 Task: In the Company netflix.com, Add note: 'Schedule a team brainstorming session for new marketing campaign ideas.'. Mark checkbox to create task to follow up ': In 1 week'. Create task, with  description: Send Proposal to Client, Add due date: In 1 week; Add reminder: 1 hour before. Set Priority Low  and add note: Follow up with the client regarding their recent inquiry. Logged in from softage.6@softage.net
Action: Mouse moved to (85, 79)
Screenshot: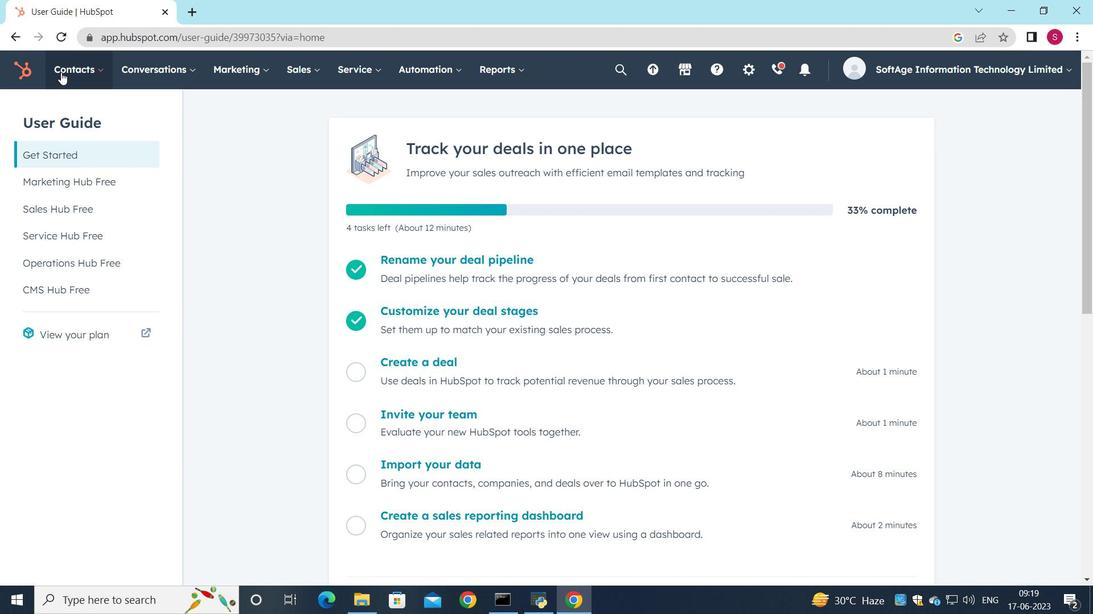
Action: Mouse pressed left at (85, 79)
Screenshot: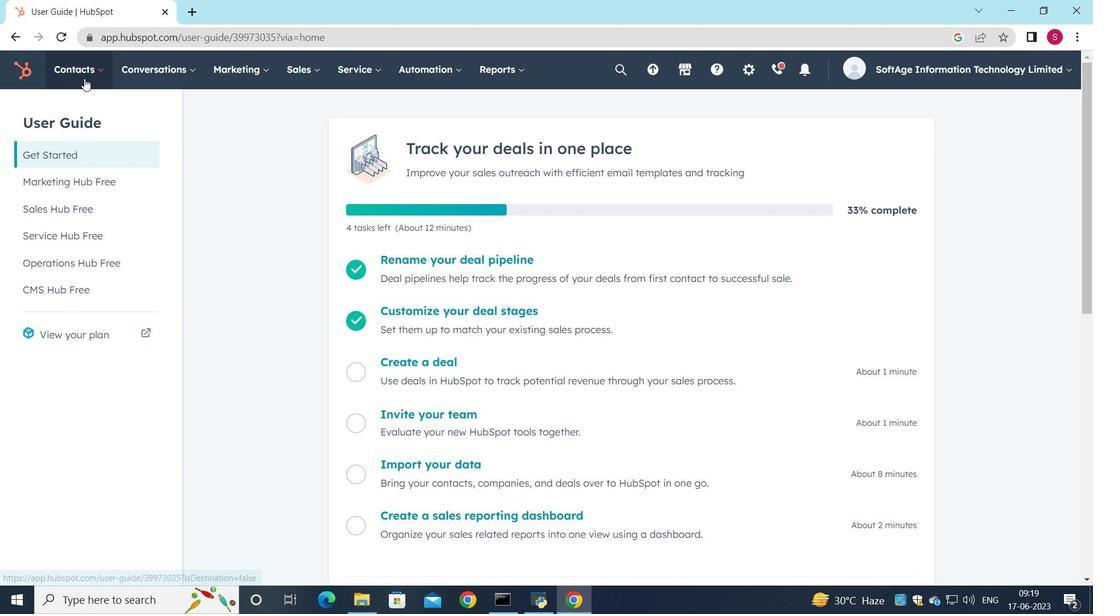 
Action: Mouse moved to (87, 129)
Screenshot: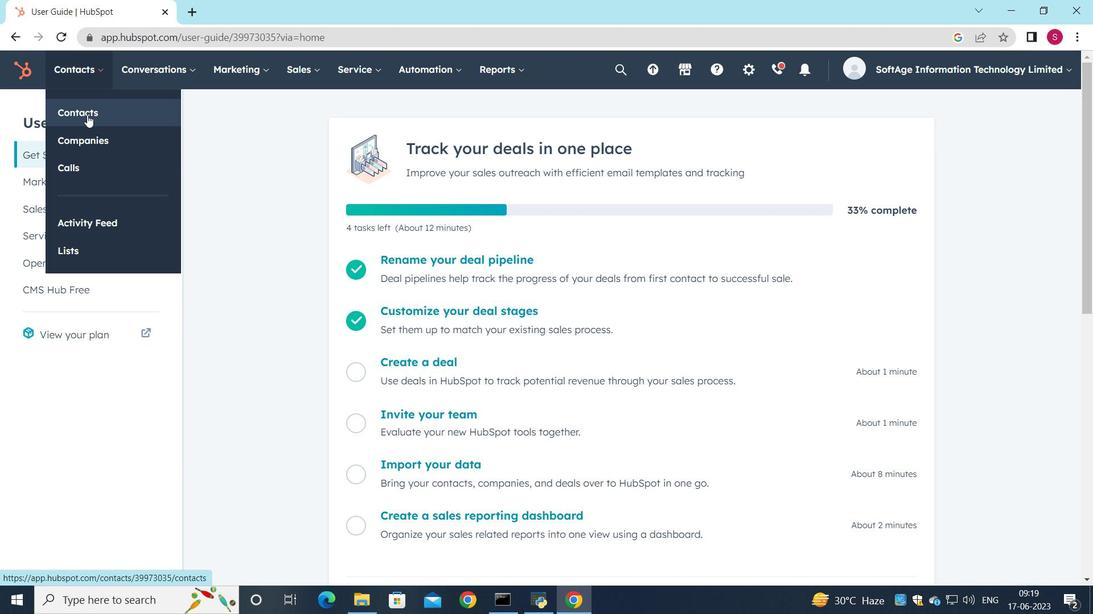 
Action: Mouse pressed left at (87, 129)
Screenshot: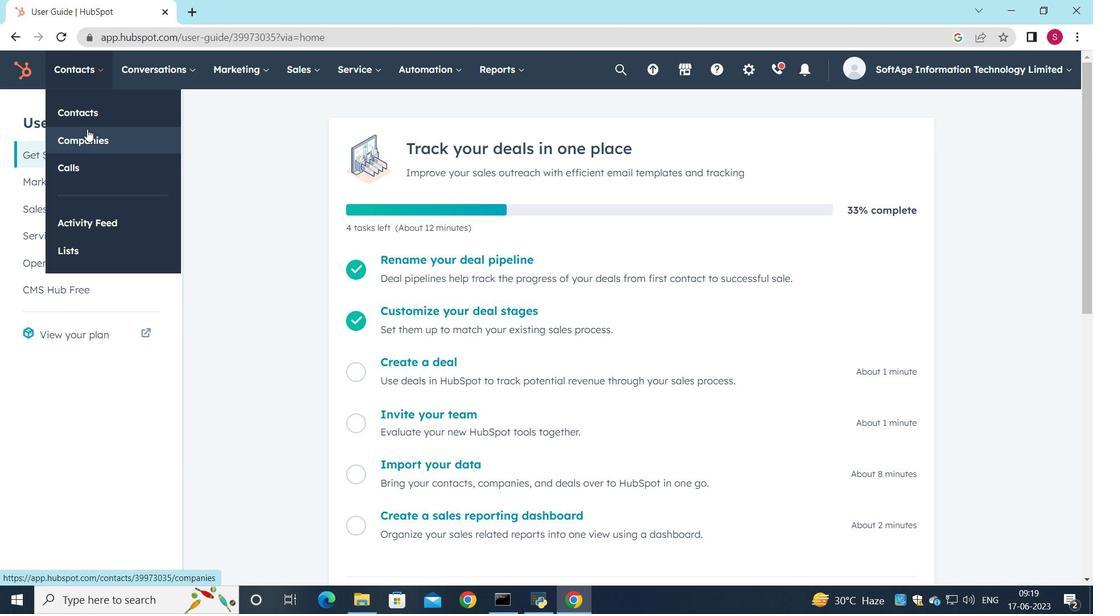 
Action: Mouse moved to (126, 235)
Screenshot: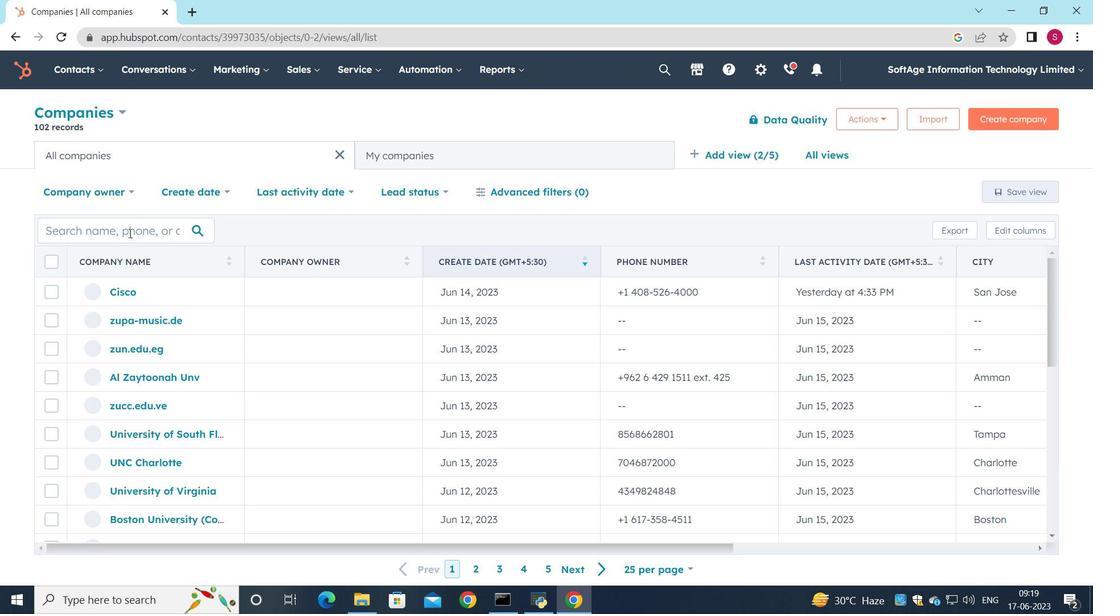 
Action: Mouse pressed left at (126, 235)
Screenshot: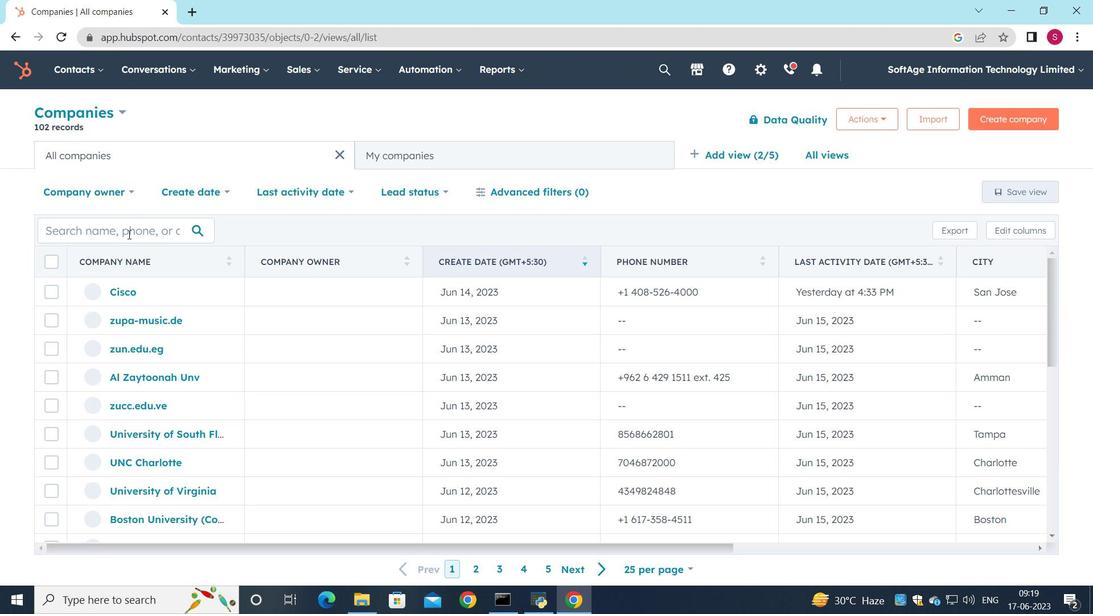 
Action: Key pressed netflix.com
Screenshot: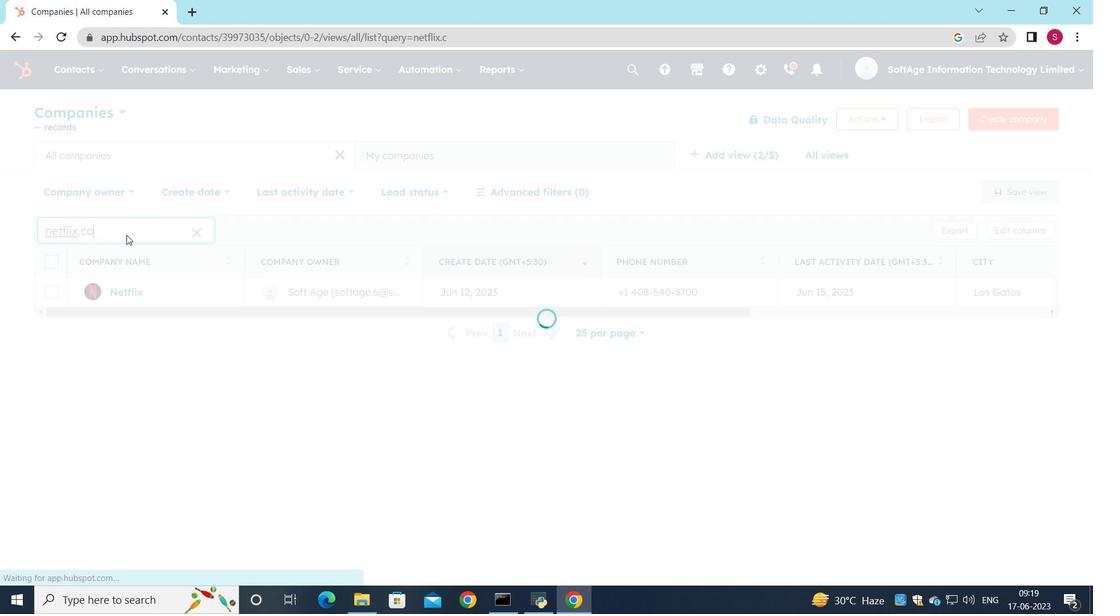 
Action: Mouse moved to (123, 294)
Screenshot: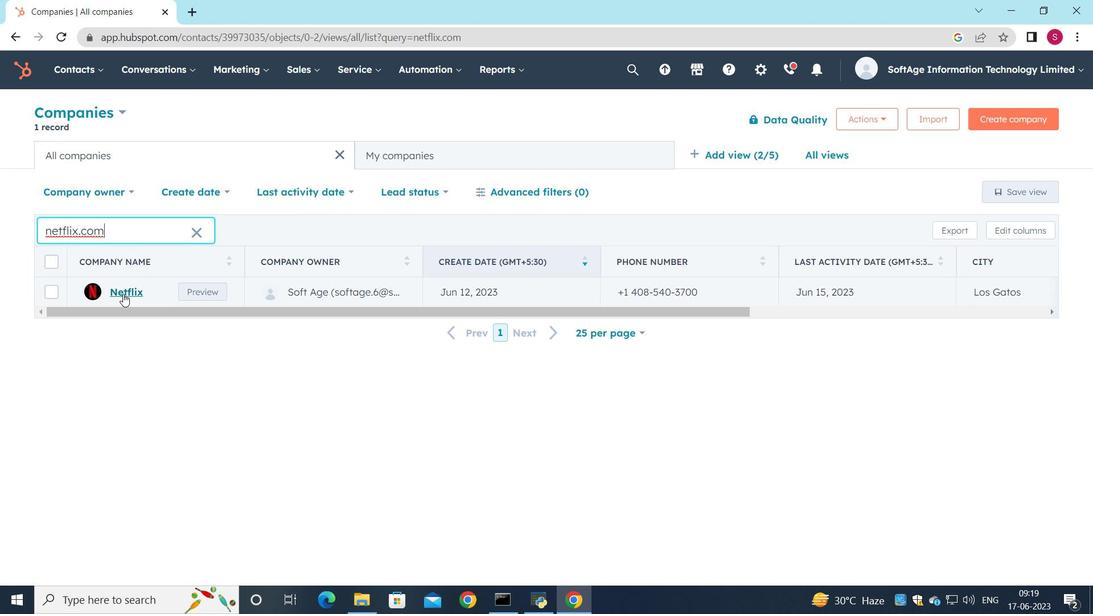 
Action: Mouse pressed left at (123, 294)
Screenshot: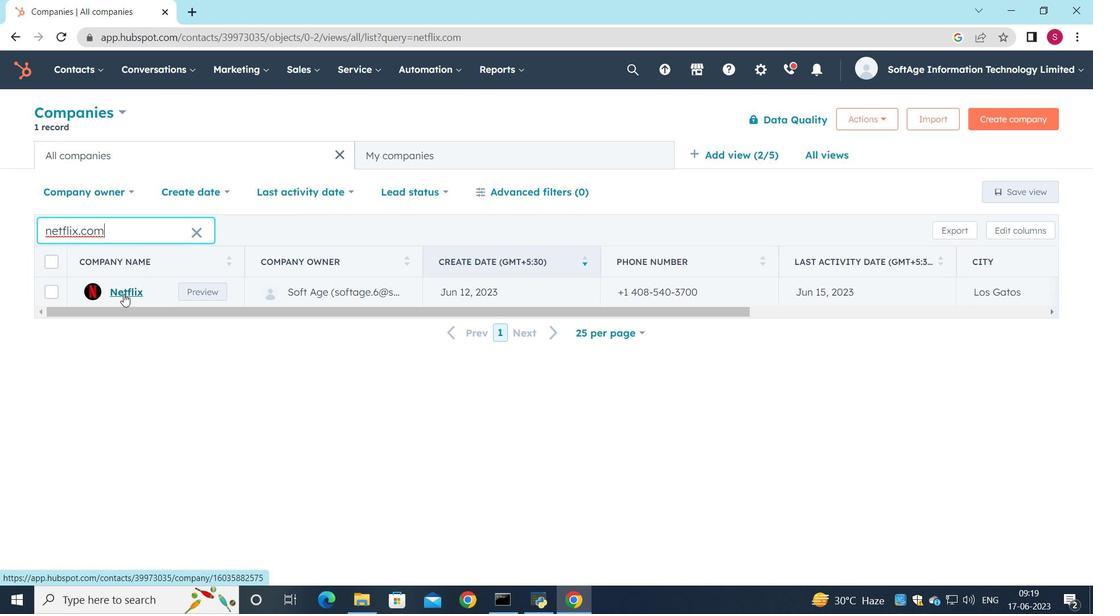
Action: Mouse moved to (45, 241)
Screenshot: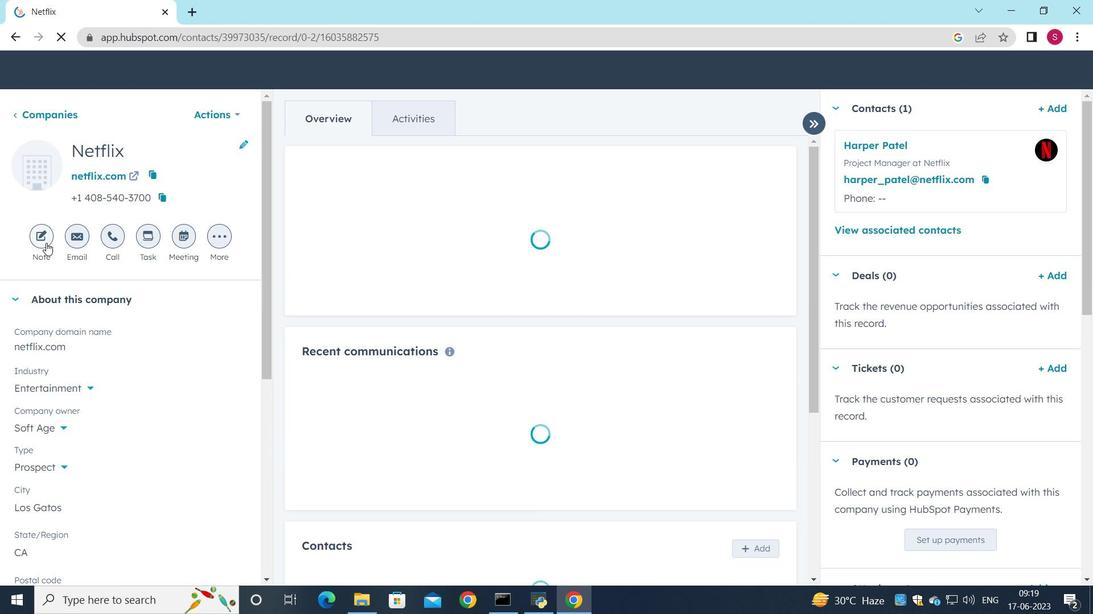 
Action: Mouse pressed left at (45, 241)
Screenshot: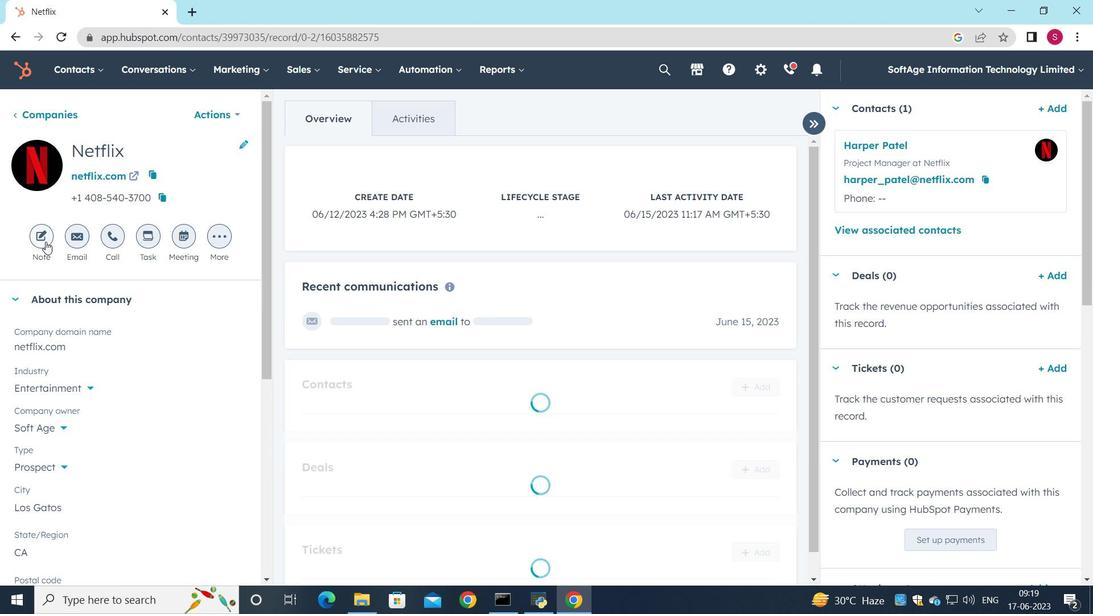 
Action: Mouse moved to (51, 245)
Screenshot: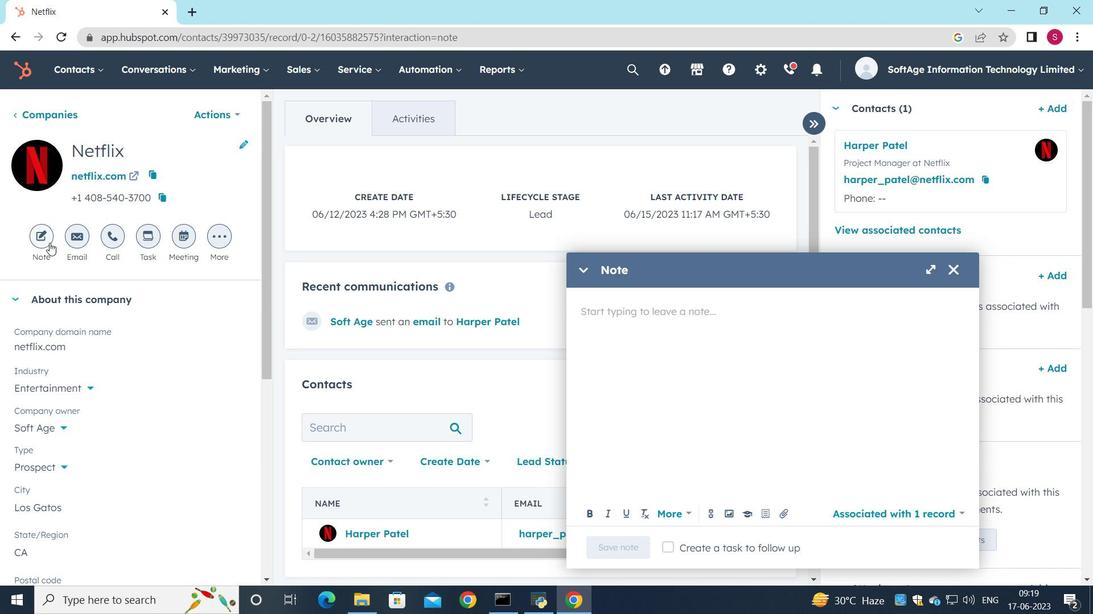 
Action: Key pressed <Key.shift>Schedule<Key.space>a<Key.space>team<Key.space>brainstorming<Key.space>session<Key.space>for<Key.space>new<Key.space>marketing<Key.space>campaign<Key.space>ideas
Screenshot: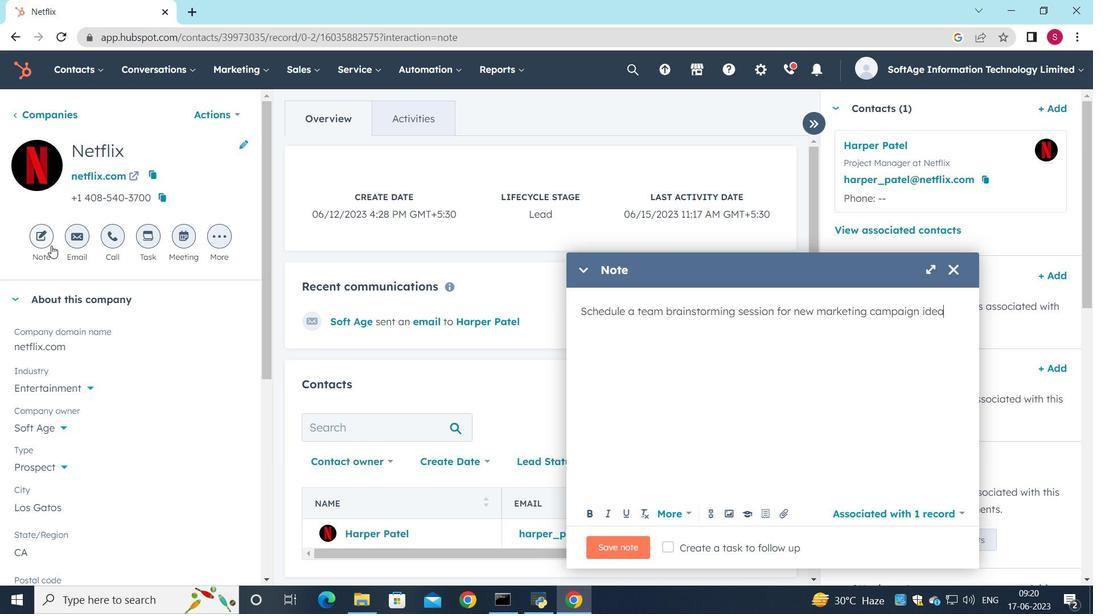 
Action: Mouse moved to (663, 552)
Screenshot: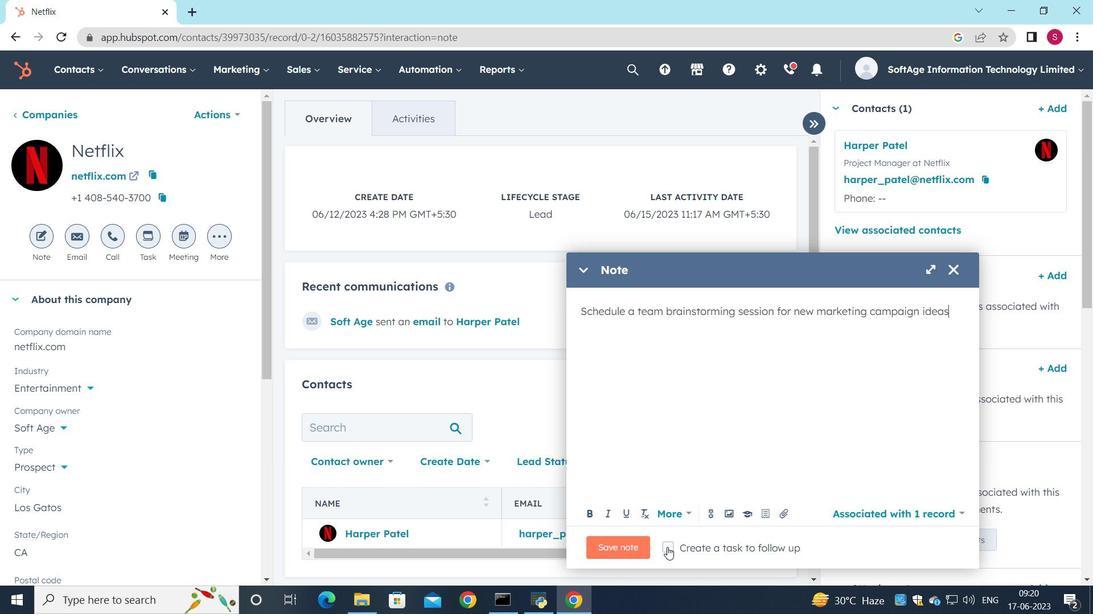 
Action: Mouse pressed left at (663, 552)
Screenshot: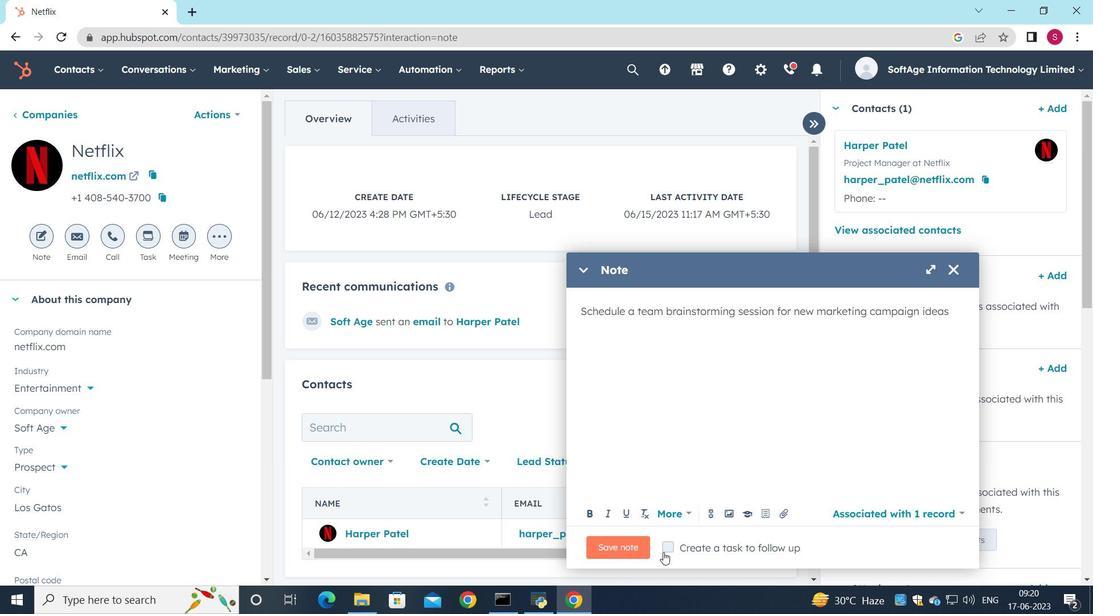 
Action: Mouse moved to (798, 556)
Screenshot: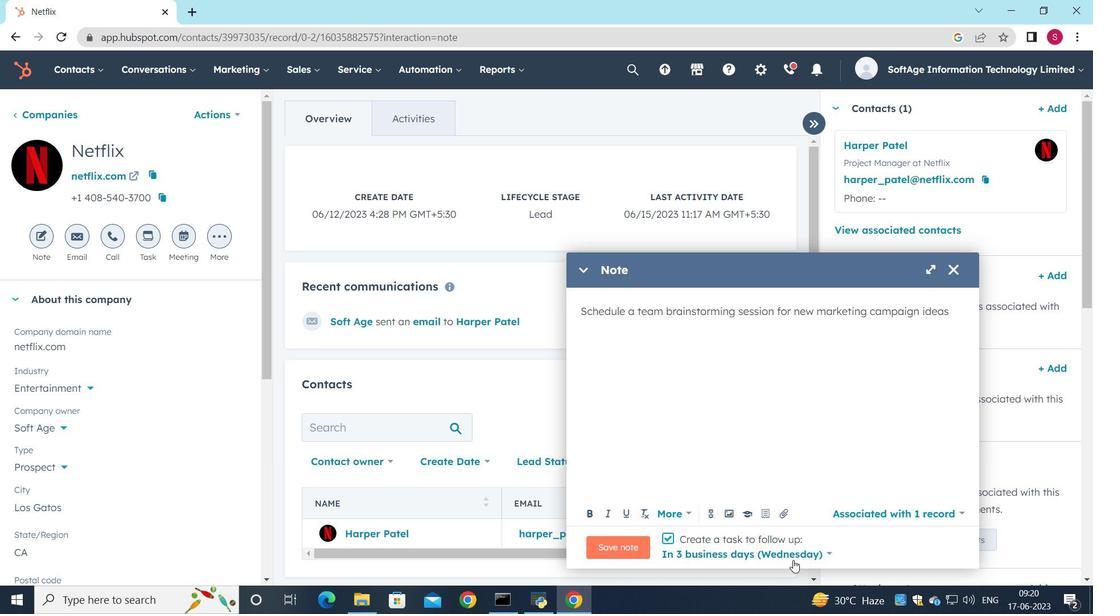 
Action: Mouse pressed left at (798, 556)
Screenshot: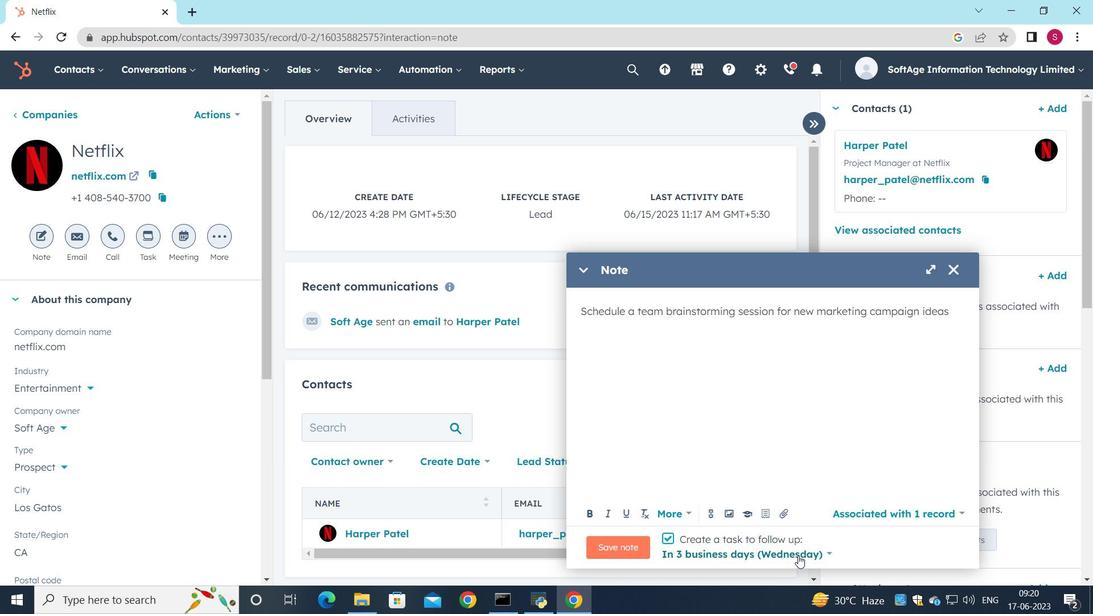 
Action: Mouse moved to (752, 445)
Screenshot: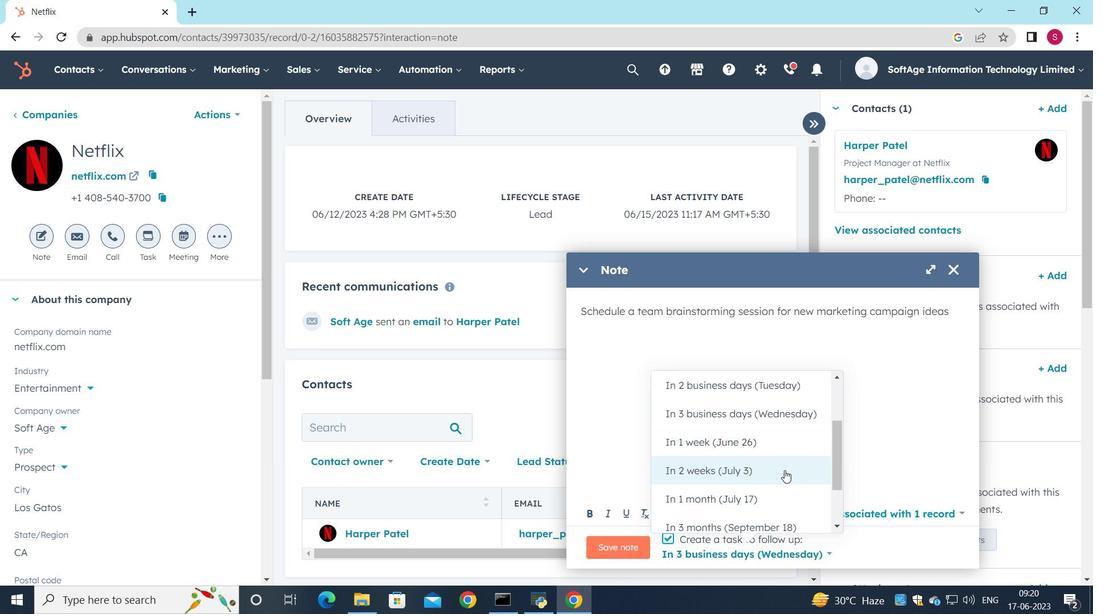 
Action: Mouse pressed left at (752, 445)
Screenshot: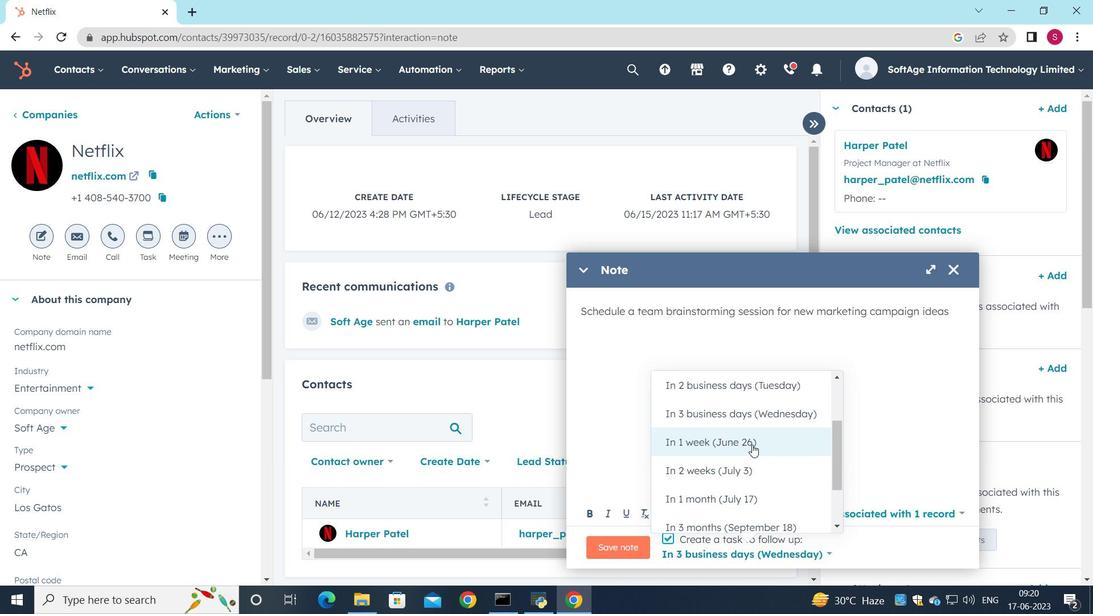
Action: Mouse moved to (618, 546)
Screenshot: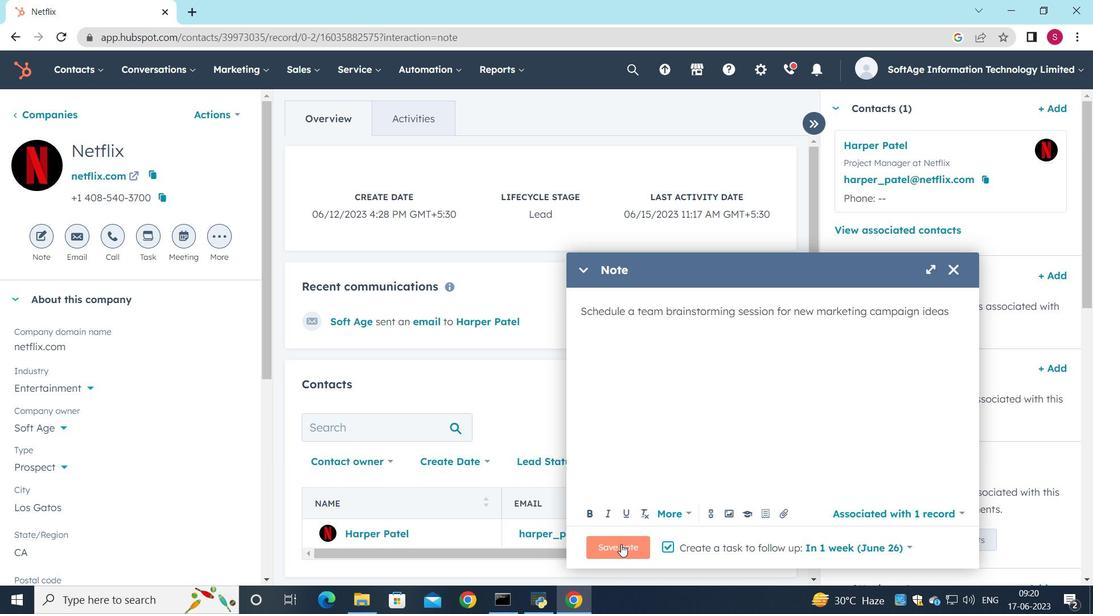 
Action: Mouse pressed left at (618, 546)
Screenshot: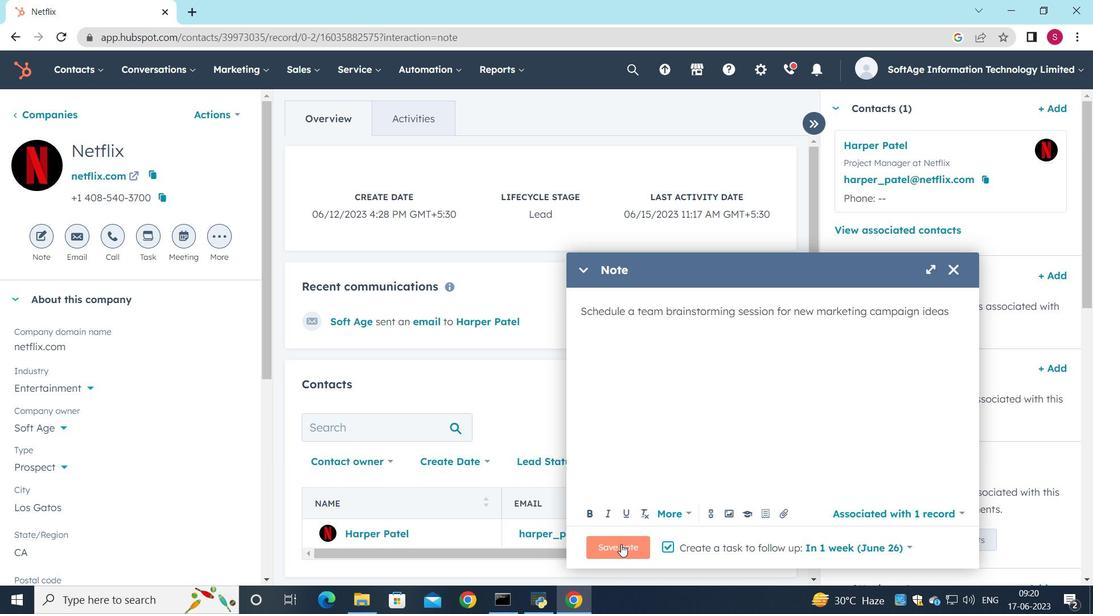 
Action: Mouse moved to (142, 235)
Screenshot: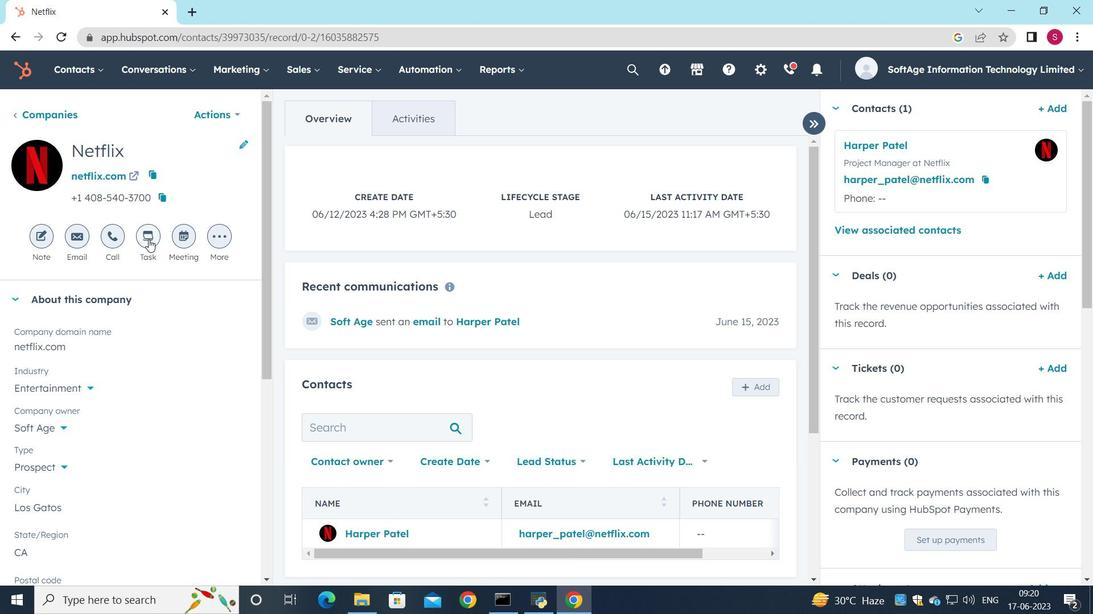 
Action: Mouse pressed left at (142, 235)
Screenshot: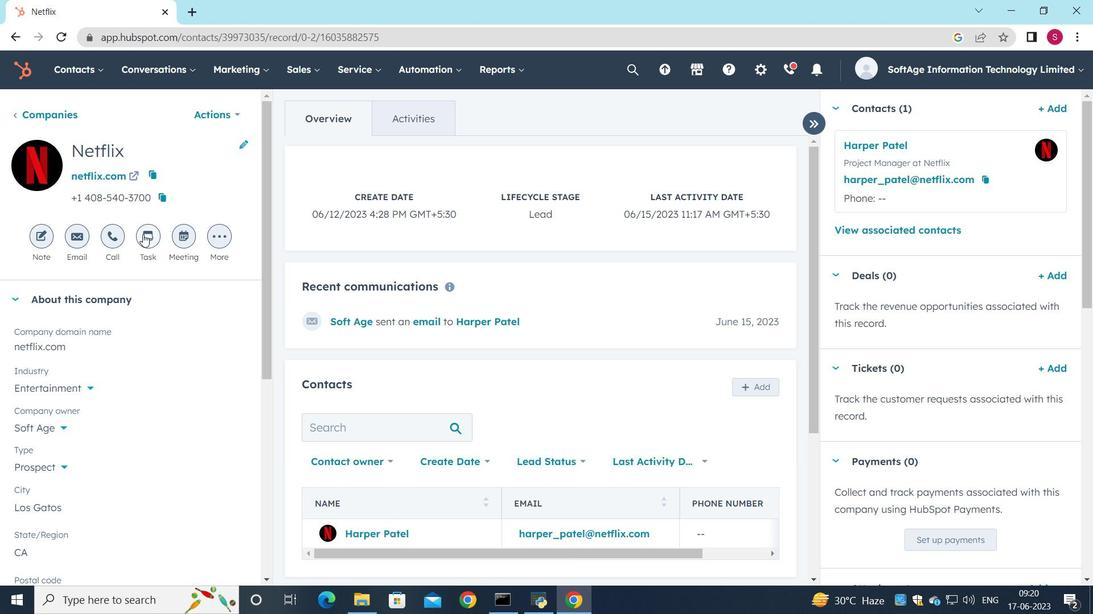 
Action: Mouse moved to (634, 272)
Screenshot: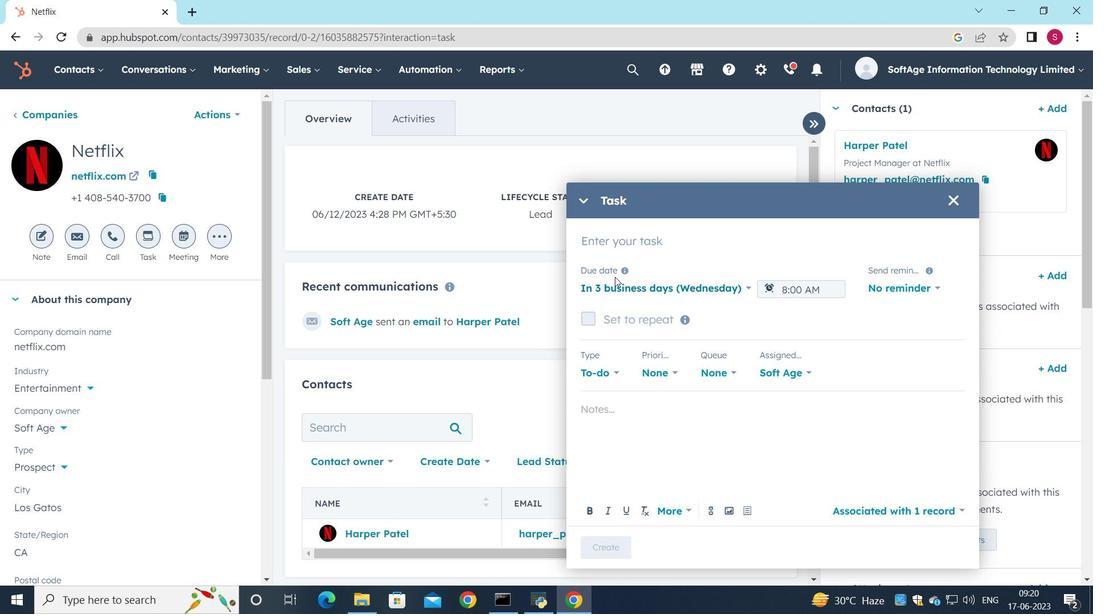 
Action: Key pressed <Key.shift>Send<Key.space><Key.shift_r>Proposal<Key.space>to<Key.space><Key.shift>Client<Key.space>
Screenshot: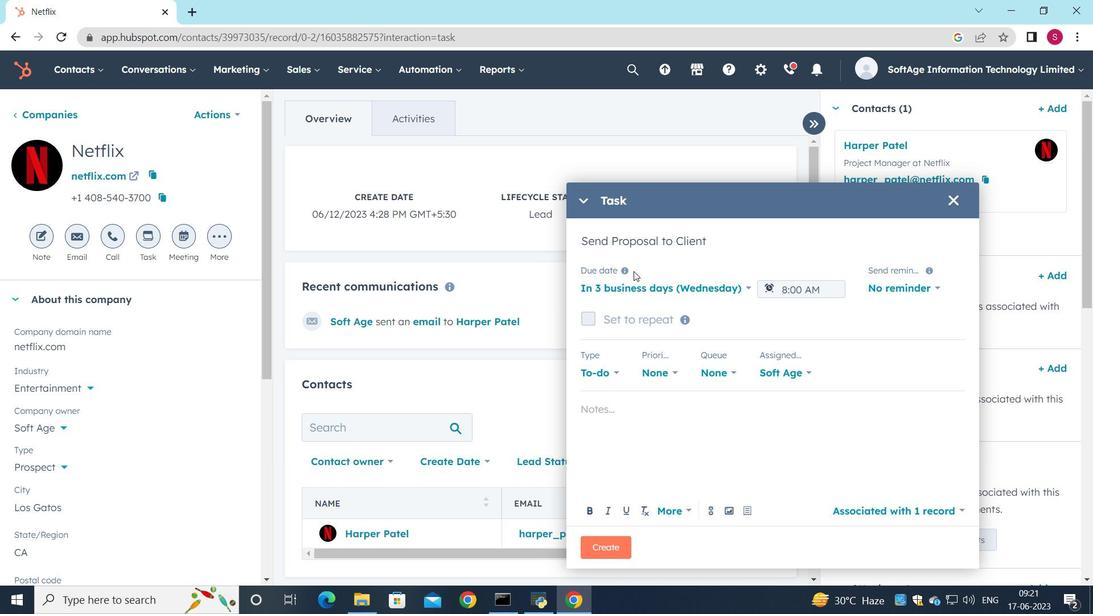 
Action: Mouse moved to (737, 284)
Screenshot: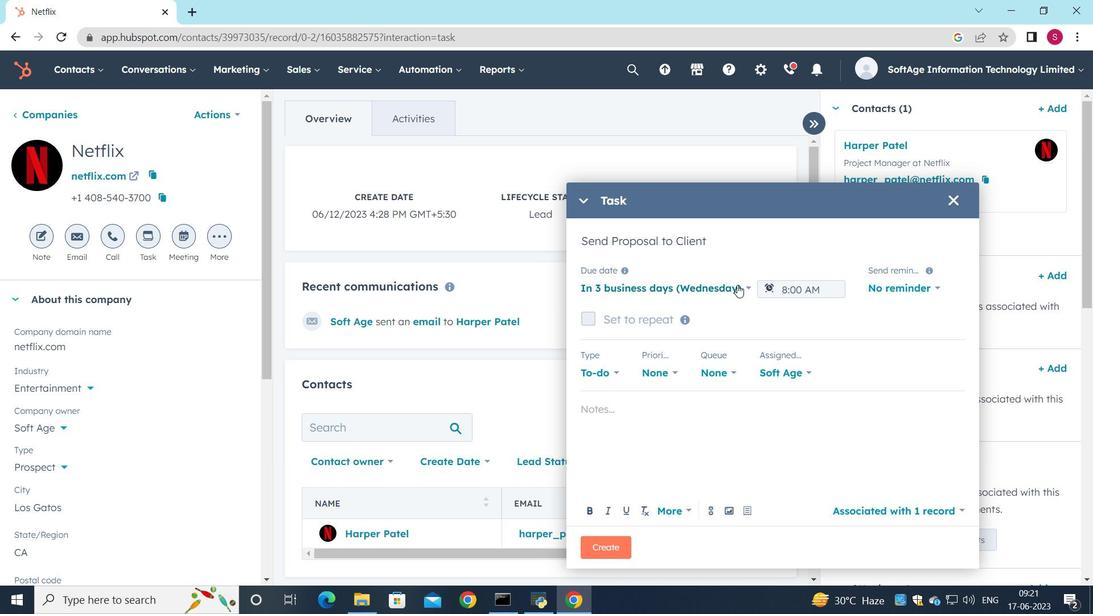 
Action: Mouse pressed left at (737, 284)
Screenshot: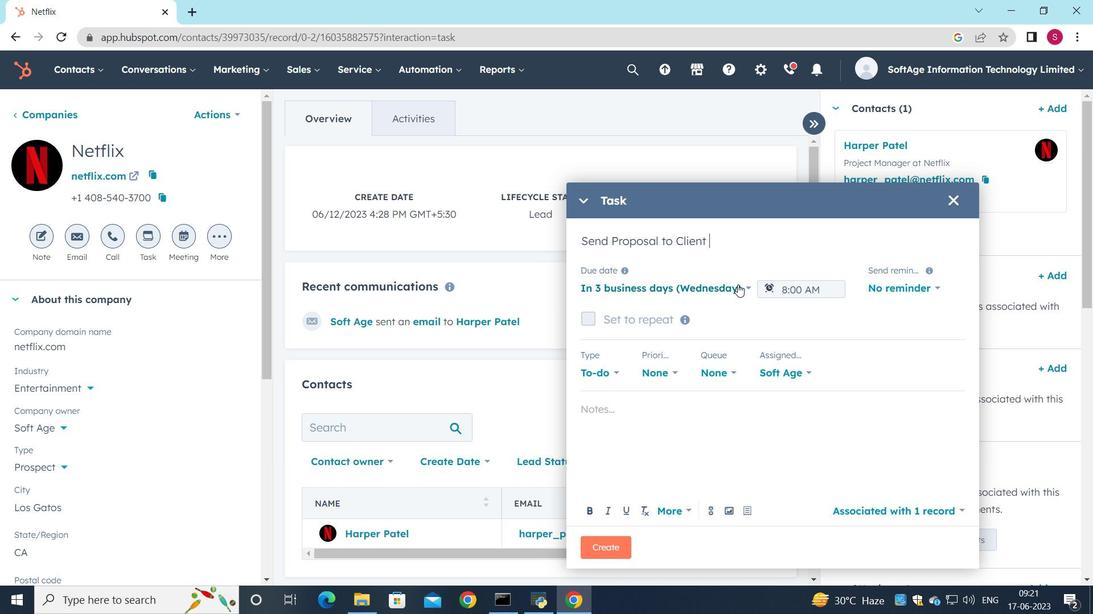 
Action: Mouse moved to (712, 374)
Screenshot: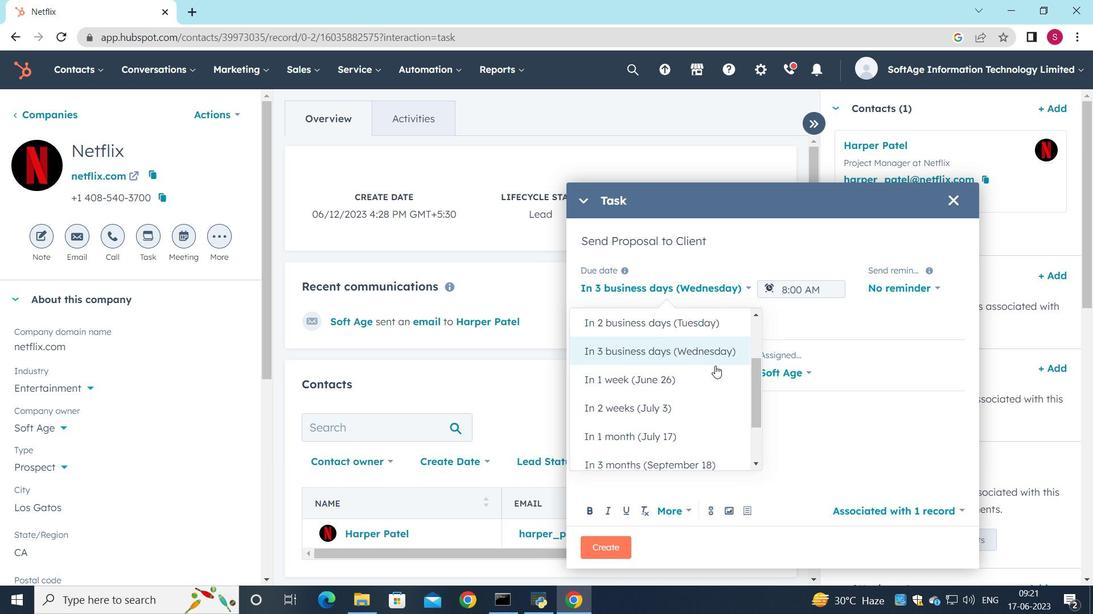 
Action: Mouse pressed left at (712, 374)
Screenshot: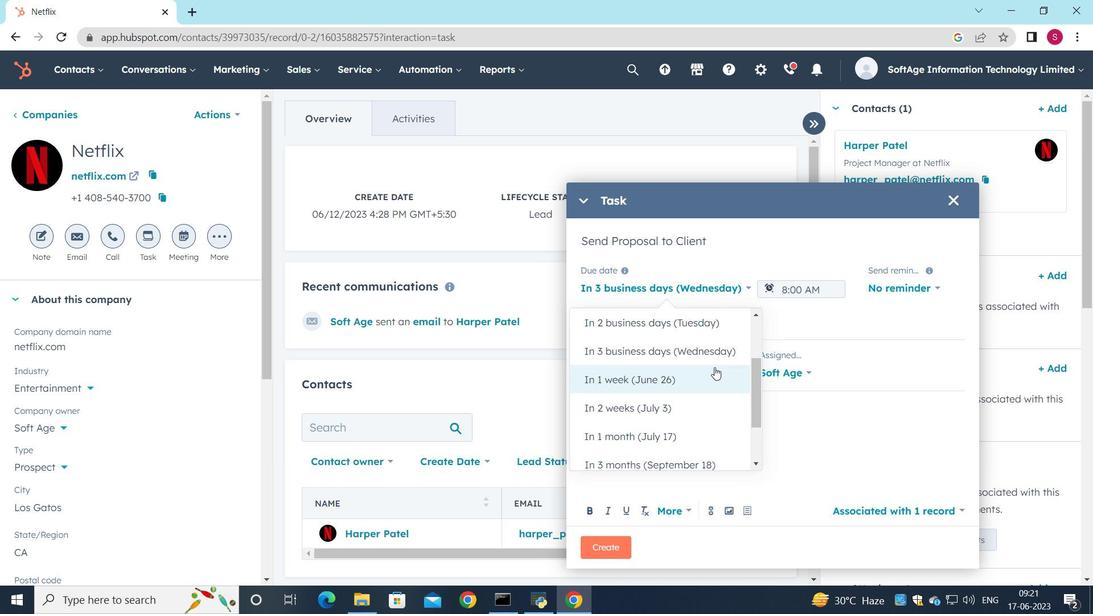 
Action: Mouse moved to (871, 289)
Screenshot: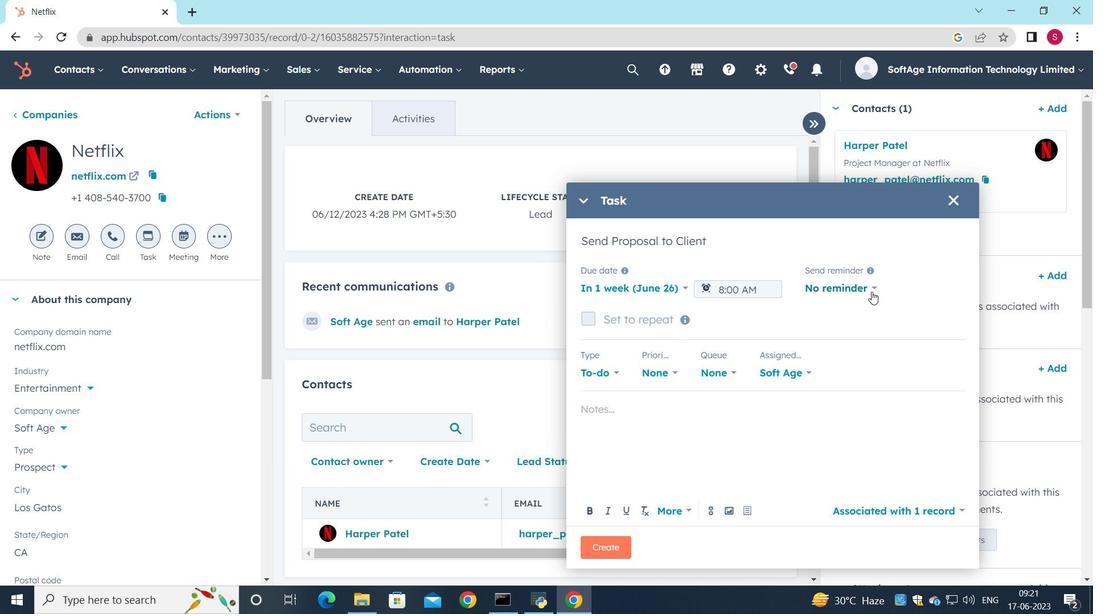 
Action: Mouse pressed left at (871, 289)
Screenshot: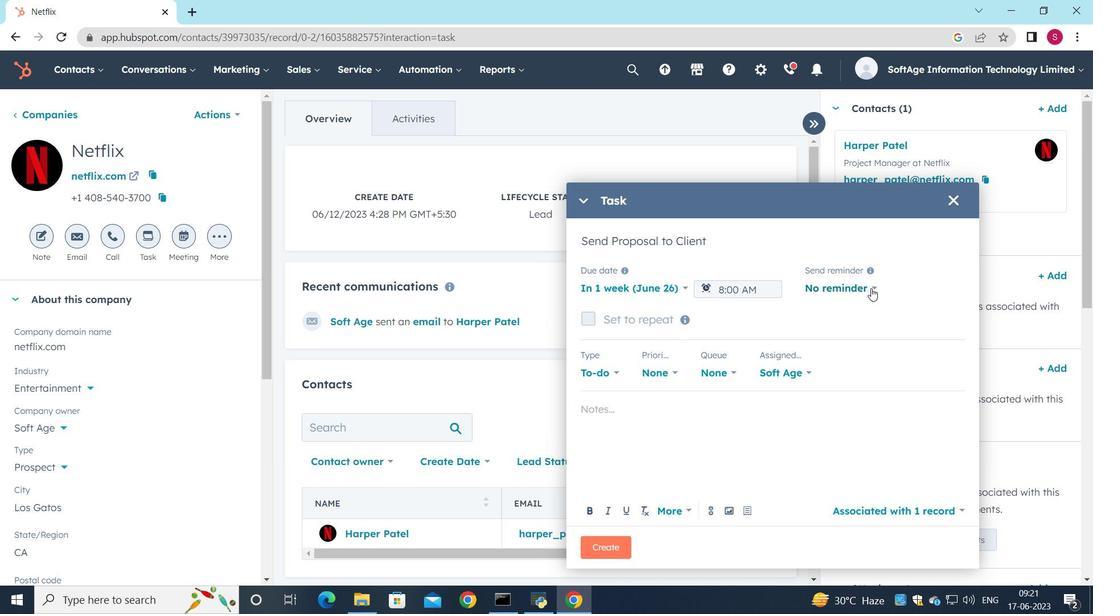 
Action: Mouse moved to (813, 409)
Screenshot: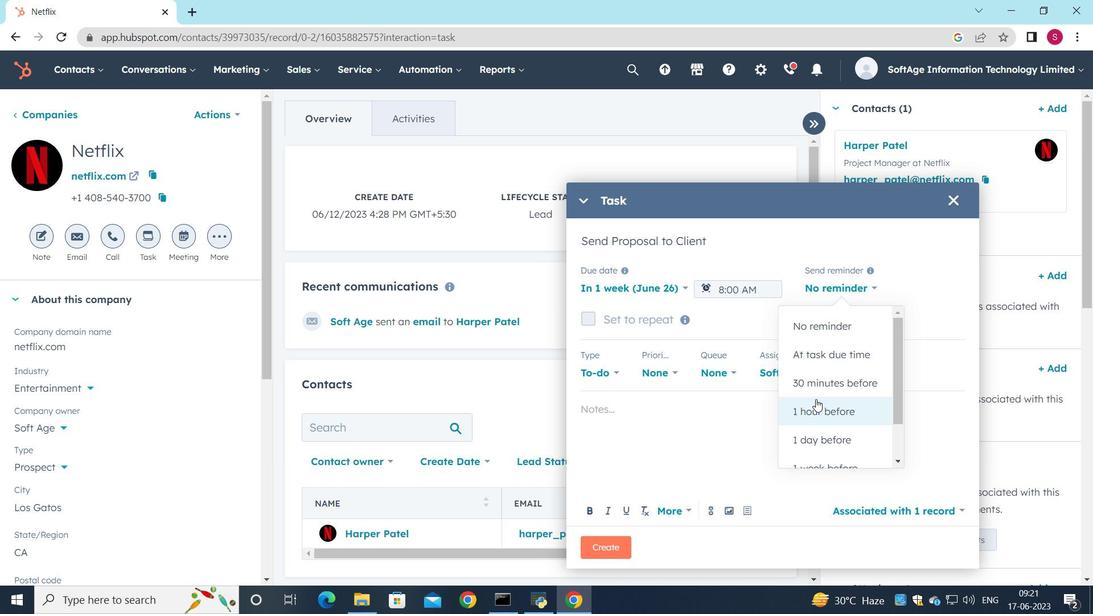 
Action: Mouse pressed left at (813, 409)
Screenshot: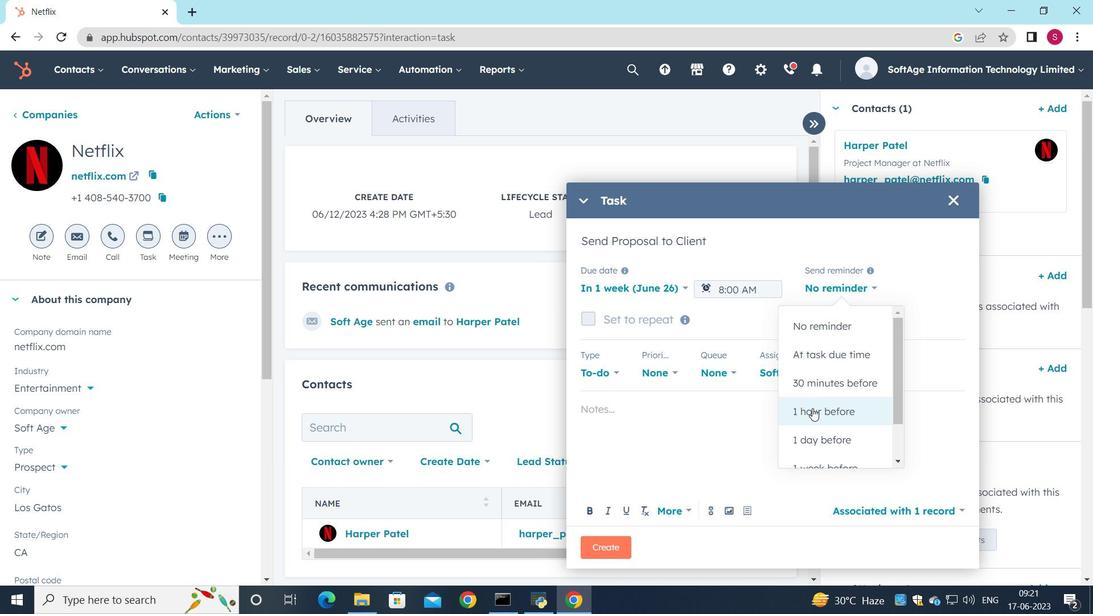 
Action: Mouse moved to (670, 370)
Screenshot: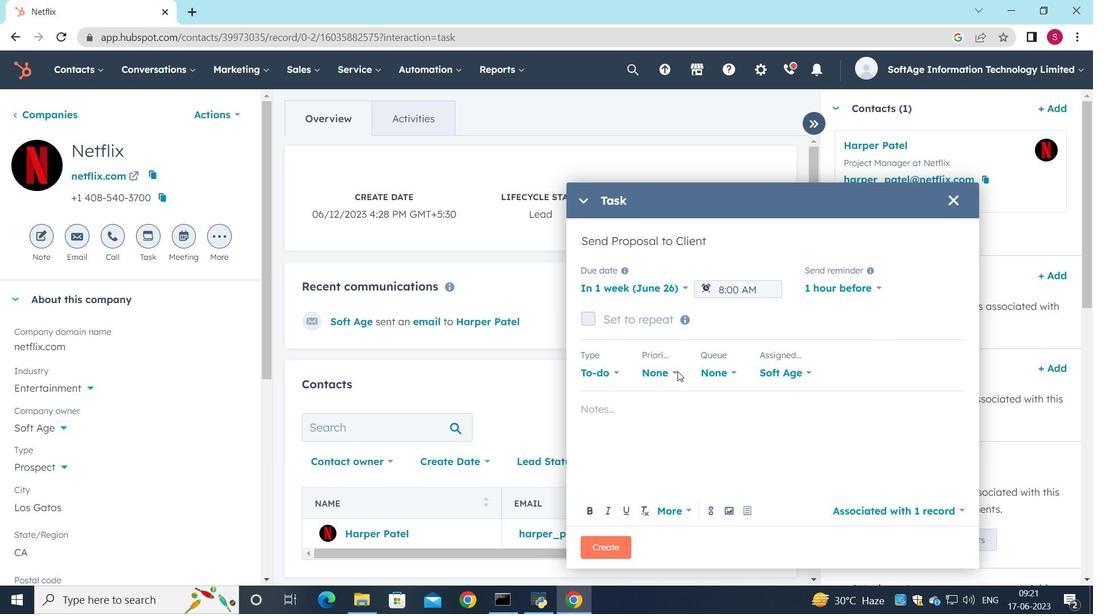 
Action: Mouse pressed left at (670, 370)
Screenshot: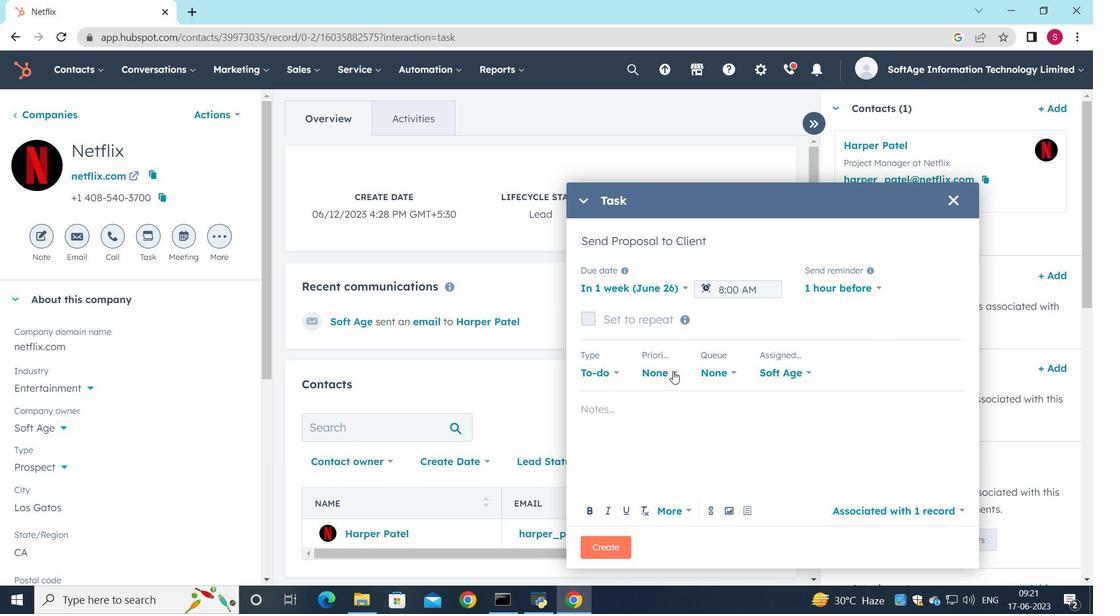 
Action: Mouse moved to (667, 444)
Screenshot: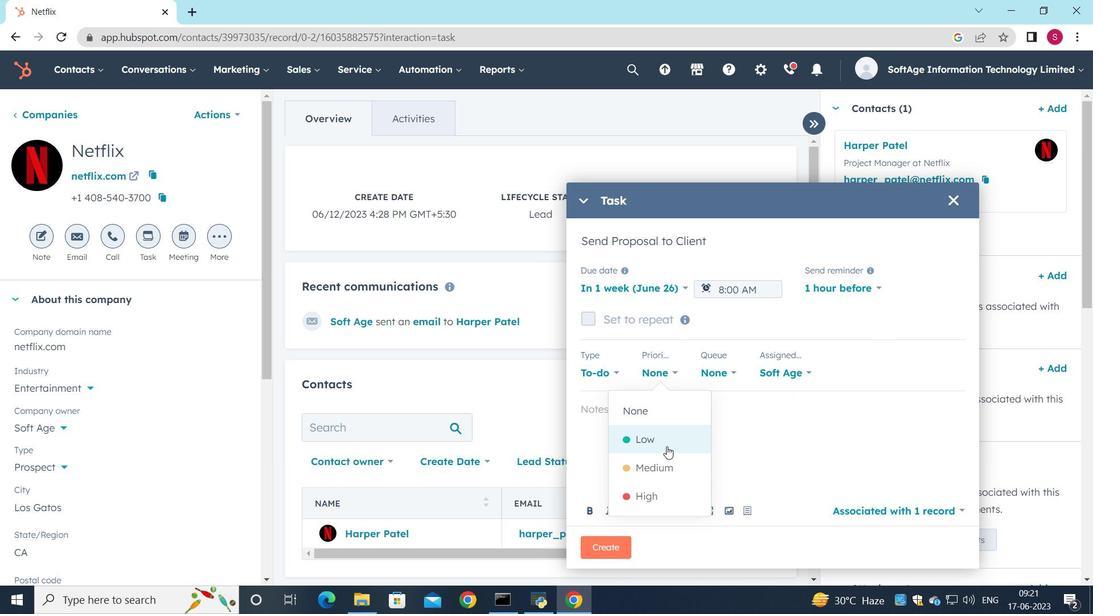 
Action: Mouse pressed left at (667, 444)
Screenshot: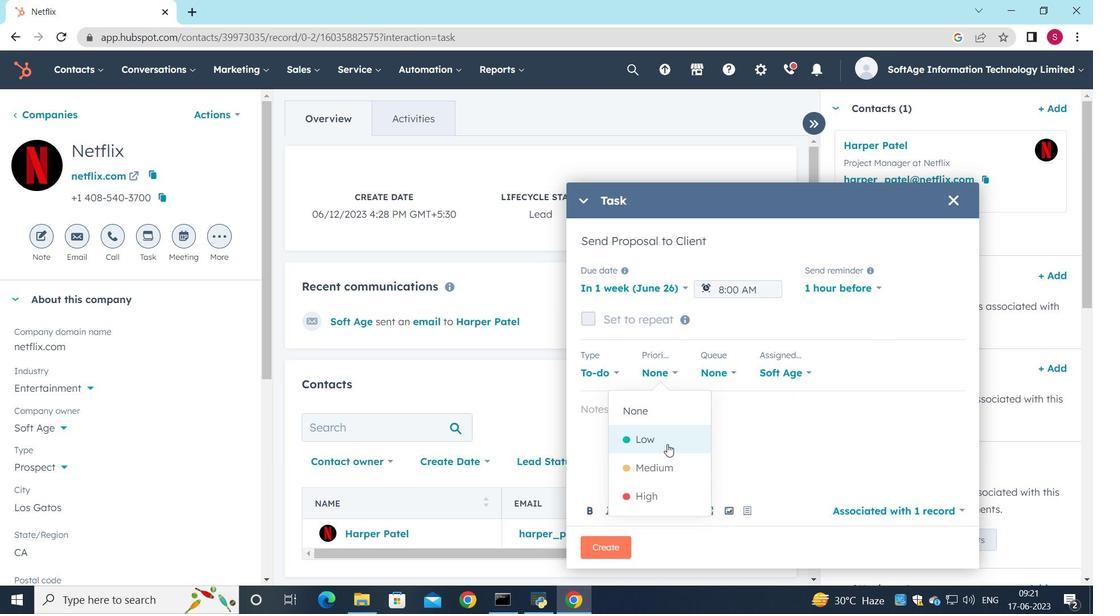 
Action: Mouse moved to (622, 421)
Screenshot: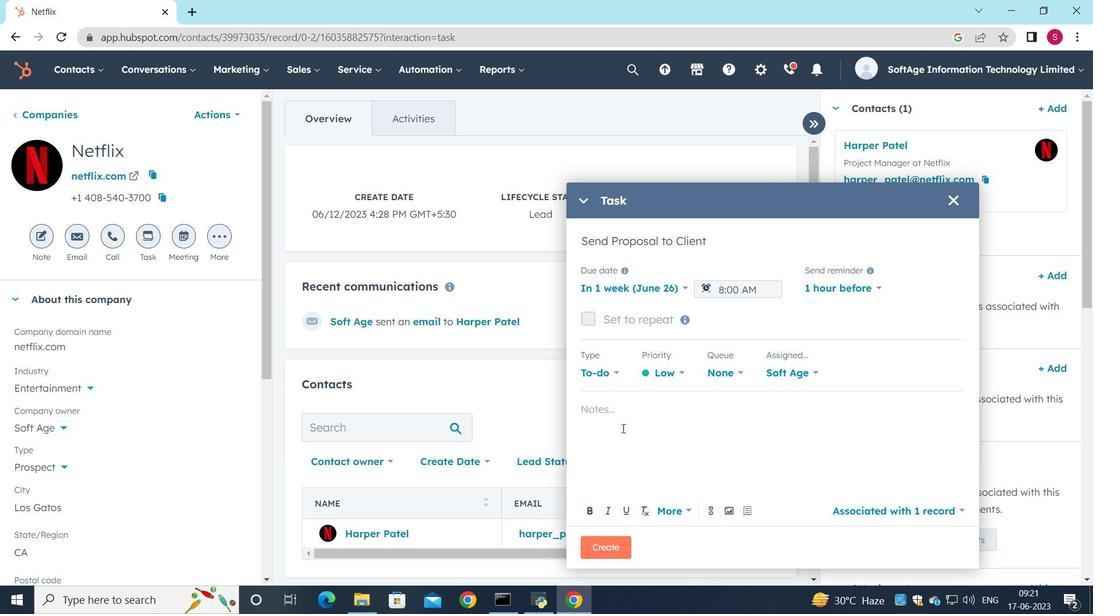 
Action: Mouse pressed left at (622, 421)
Screenshot: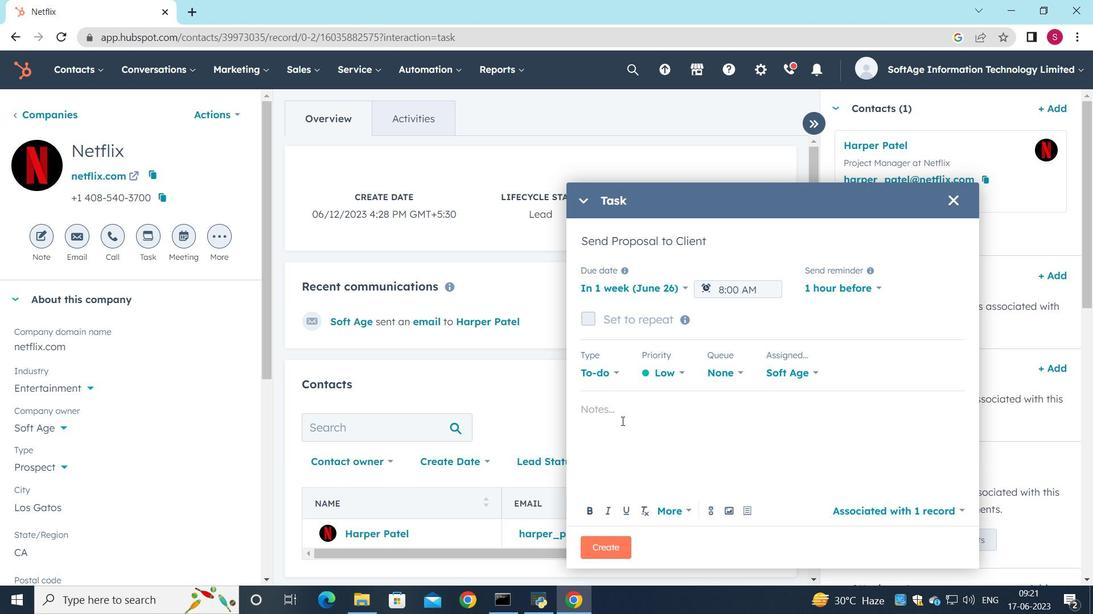 
Action: Key pressed <Key.shift_r><Key.shift_r><Key.shift_r><Key.shift_r><Key.shift_r><Key.shift_r><Key.shift_r><Key.shift_r><Key.shift_r><Key.shift_r><Key.shift_r><Key.shift_r><Key.shift_r><Key.shift_r><Key.shift_r><Key.shift_r><Key.shift_r><Key.shift_r><Key.shift_r><Key.shift_r><Key.shift_r><Key.shift_r><Key.shift_r><Key.shift_r><Key.shift_r>Follow<Key.space>up<Key.space>with<Key.space>the<Key.space>client<Key.space>regarding<Key.space>their<Key.space>recent<Key.space>inquiry
Screenshot: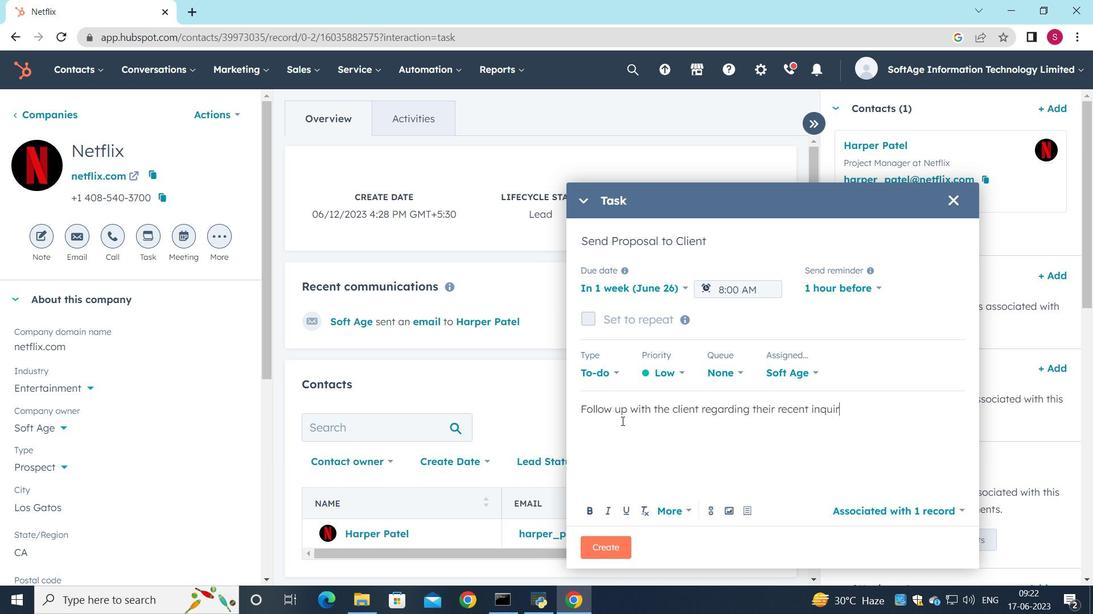 
Action: Mouse moved to (616, 546)
Screenshot: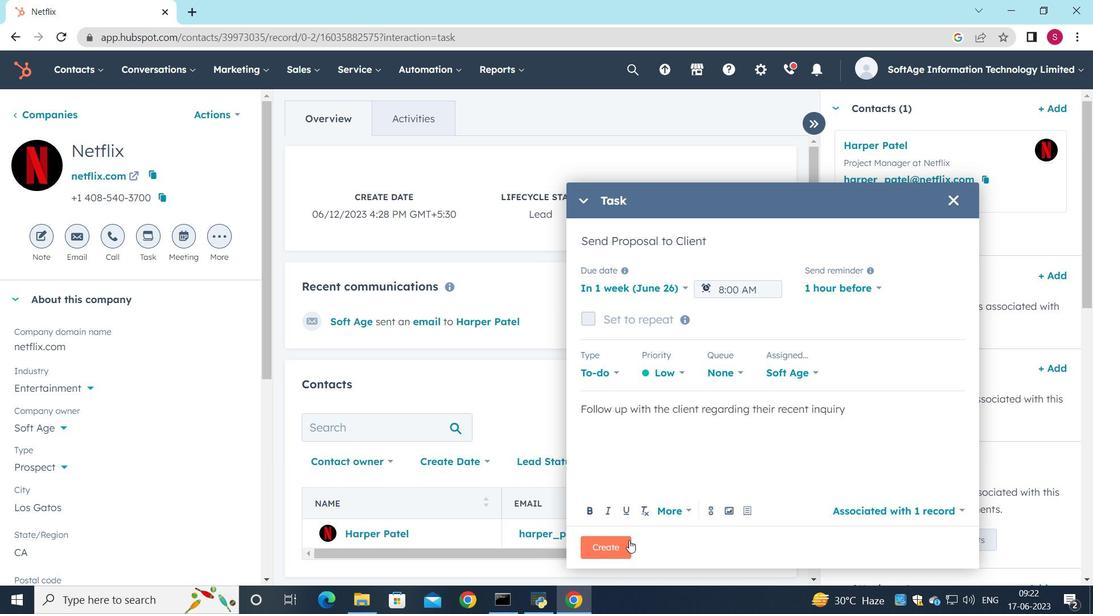 
Action: Mouse pressed left at (616, 546)
Screenshot: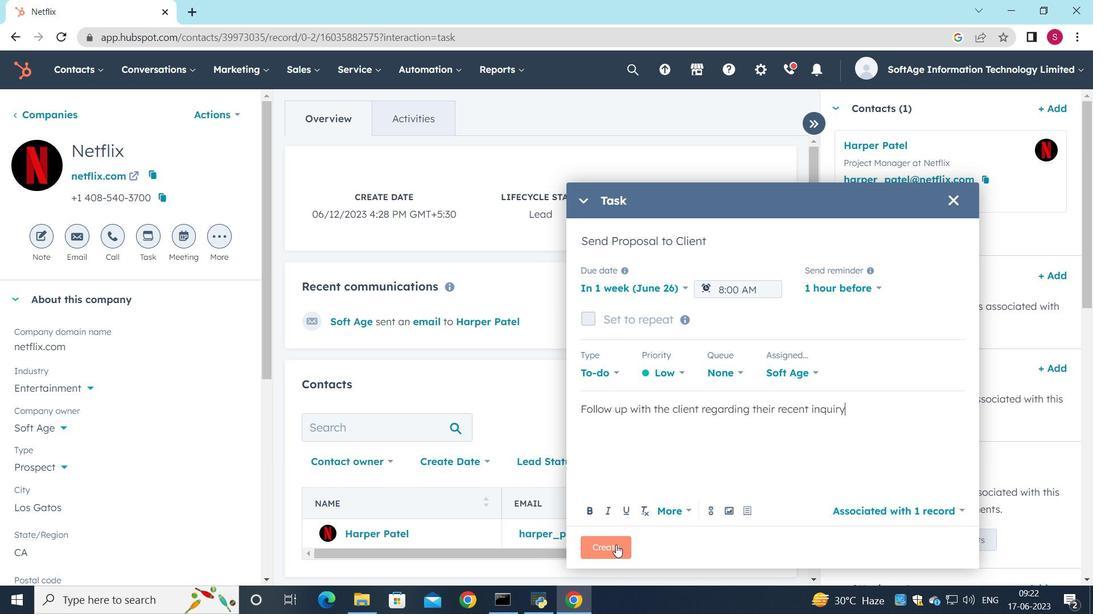 
Action: Mouse moved to (671, 470)
Screenshot: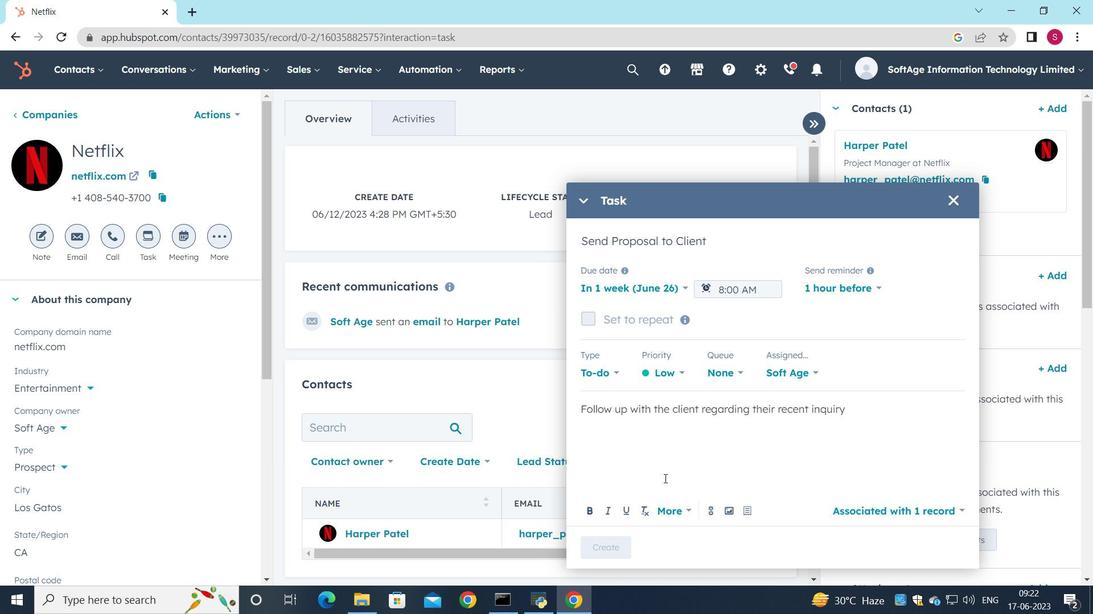
